 Task: Add Crooked Creek Plain Goat Cheese to the cart.
Action: Mouse pressed left at (23, 102)
Screenshot: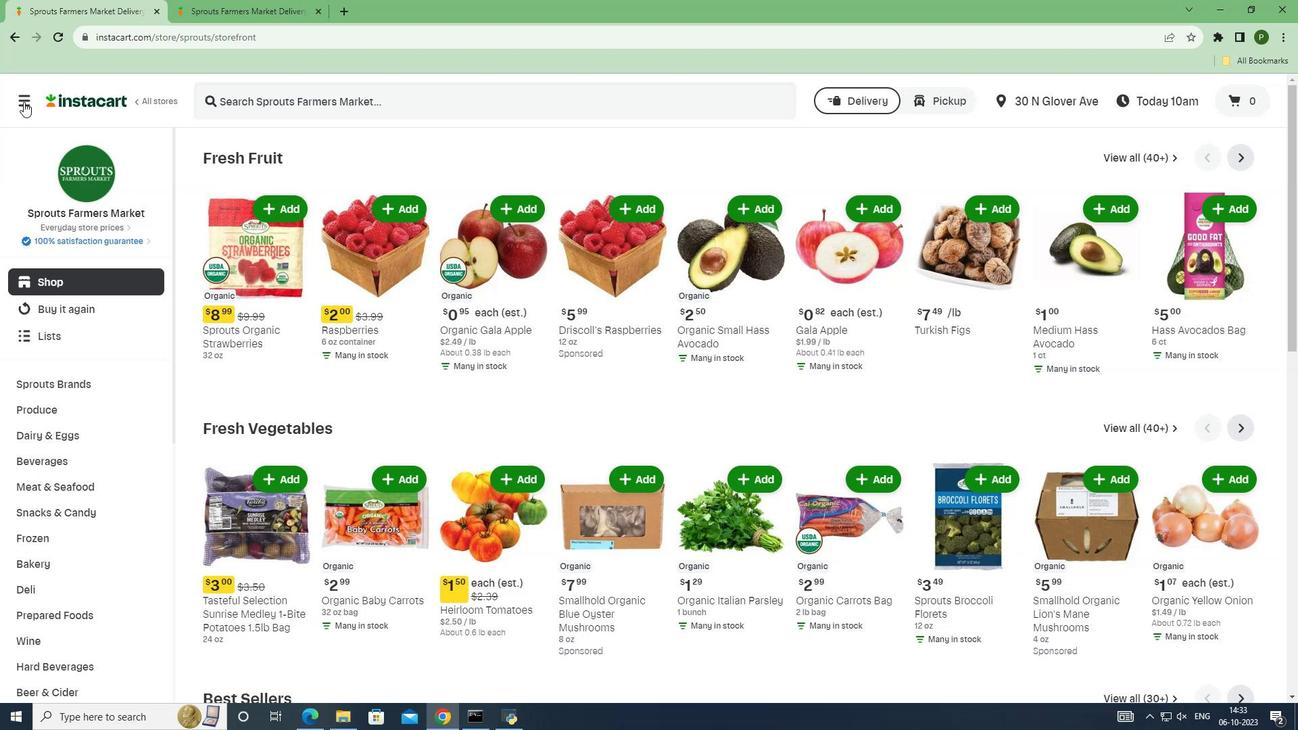 
Action: Mouse moved to (41, 355)
Screenshot: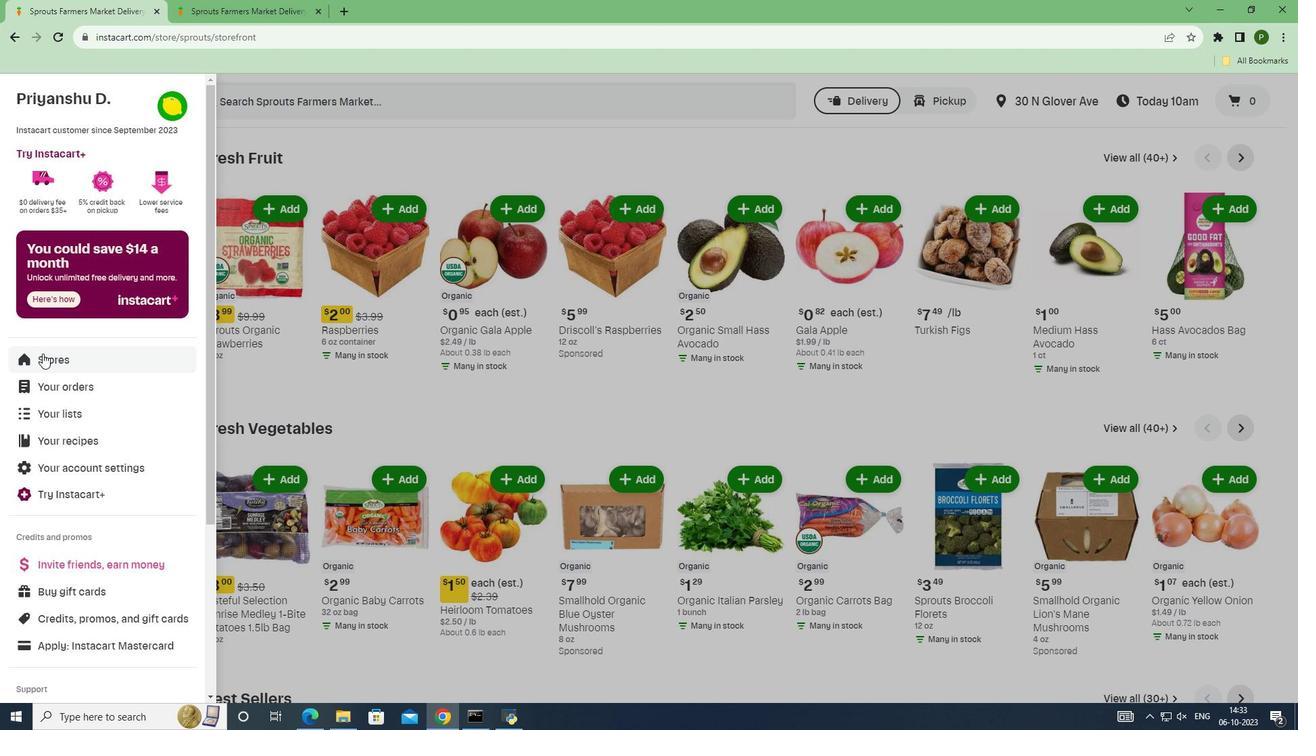 
Action: Mouse pressed left at (41, 355)
Screenshot: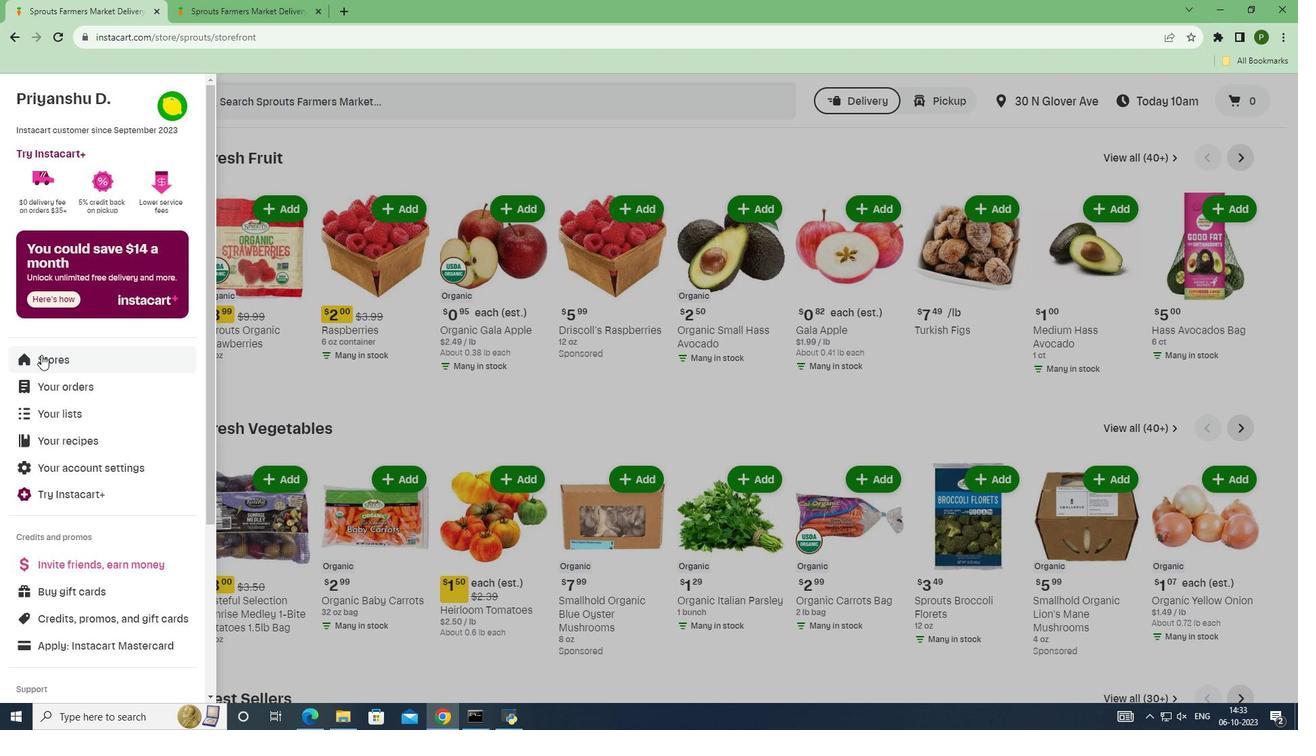 
Action: Mouse moved to (319, 154)
Screenshot: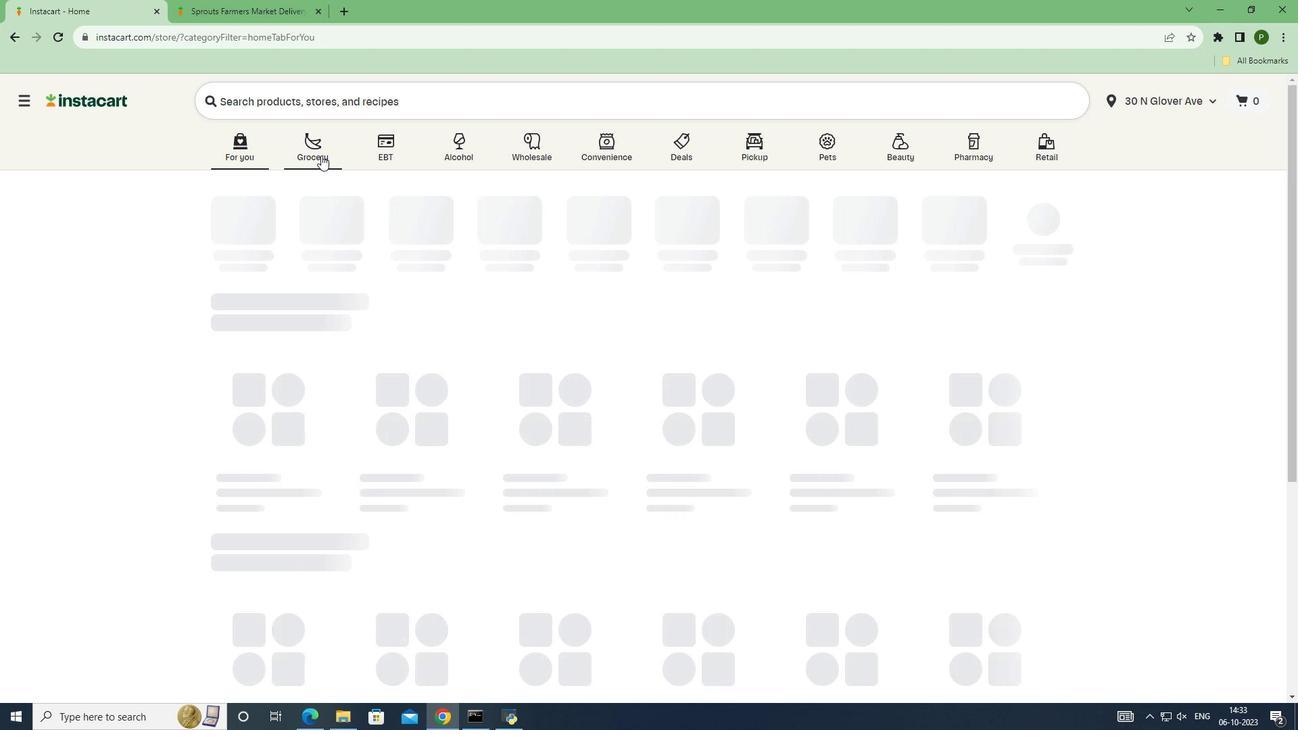 
Action: Mouse pressed left at (319, 154)
Screenshot: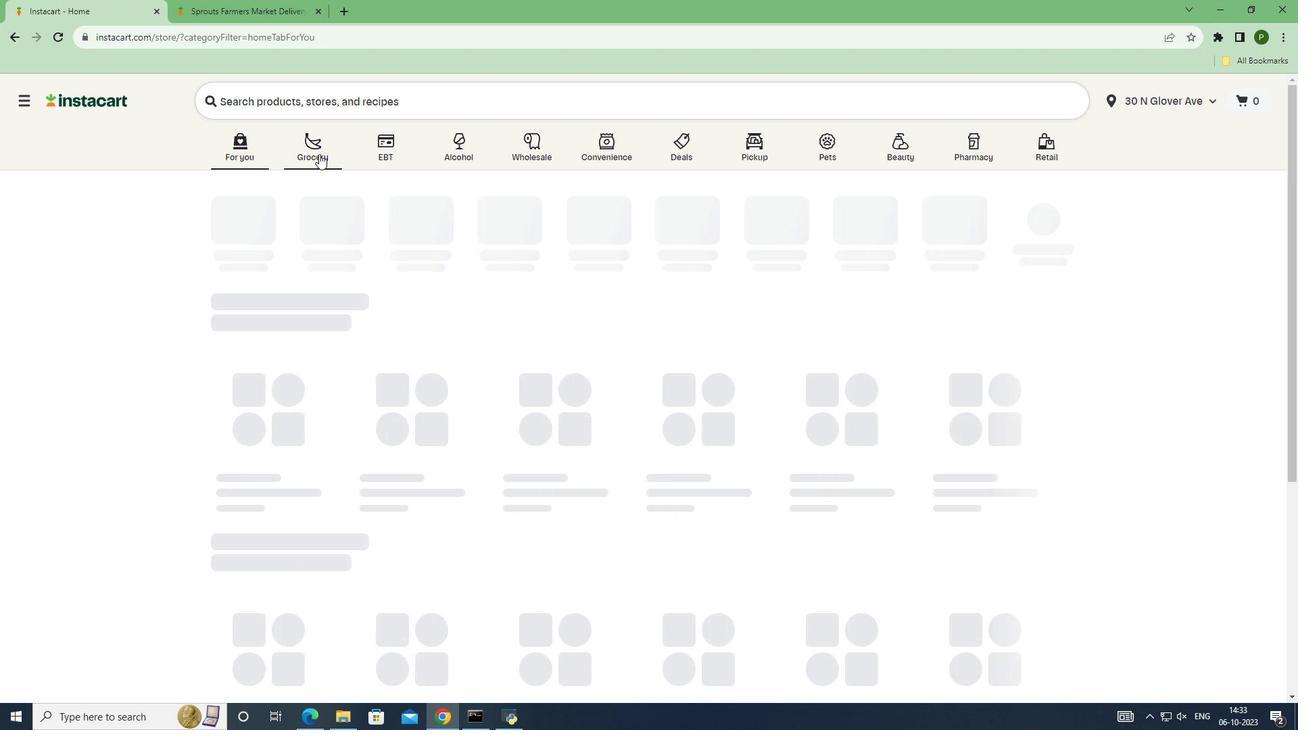 
Action: Mouse moved to (808, 309)
Screenshot: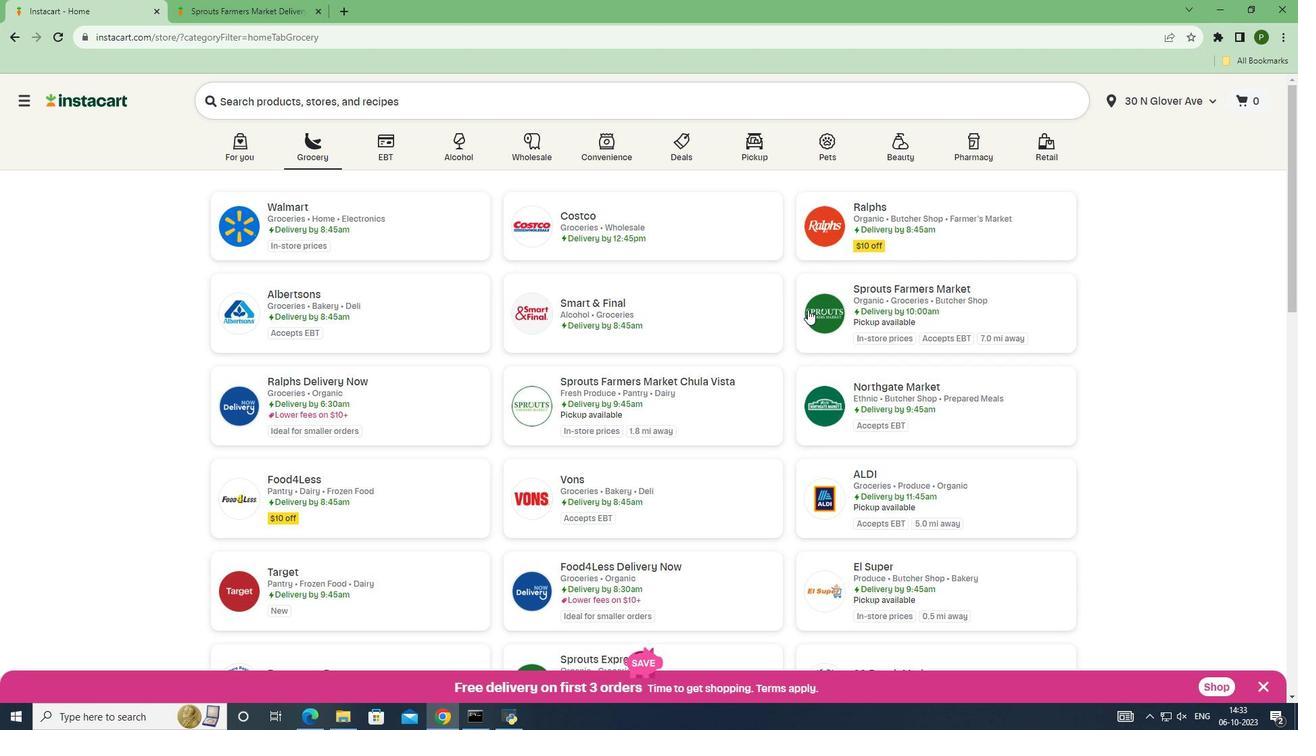 
Action: Mouse pressed left at (808, 309)
Screenshot: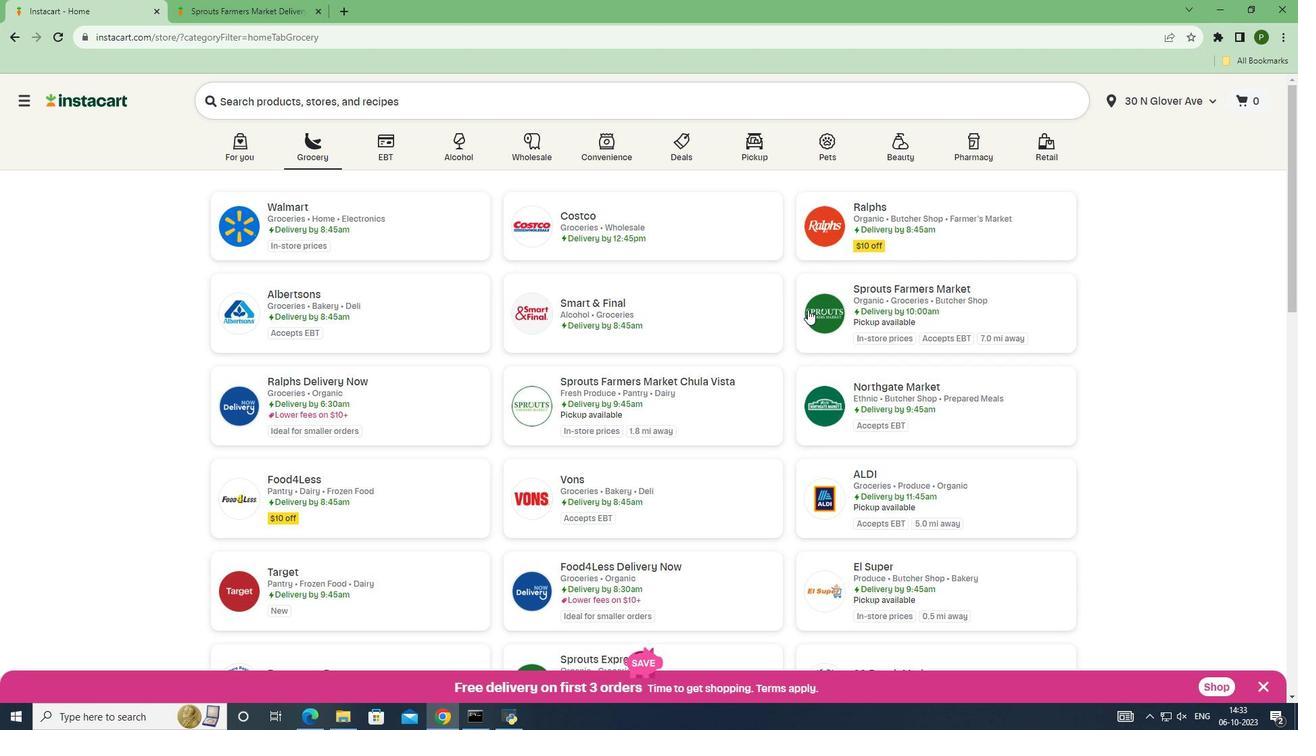 
Action: Mouse moved to (89, 439)
Screenshot: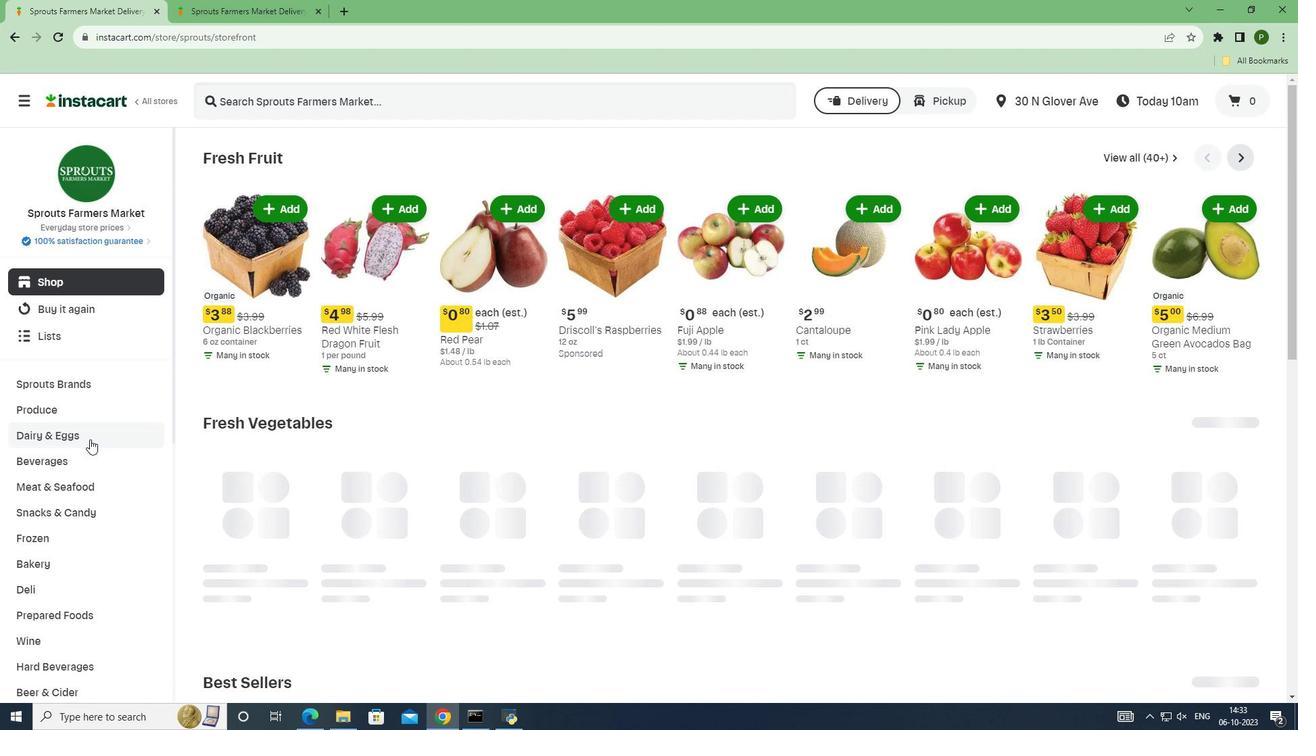 
Action: Mouse pressed left at (89, 439)
Screenshot: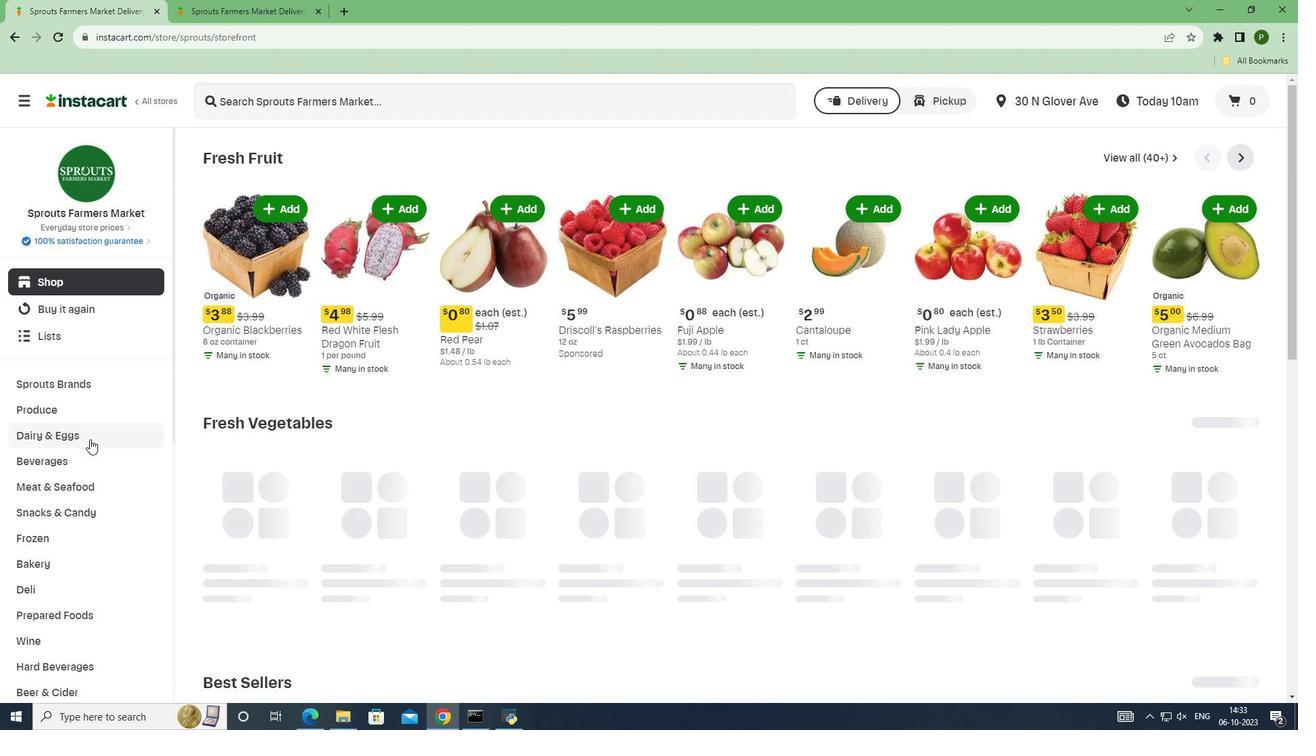 
Action: Mouse moved to (66, 487)
Screenshot: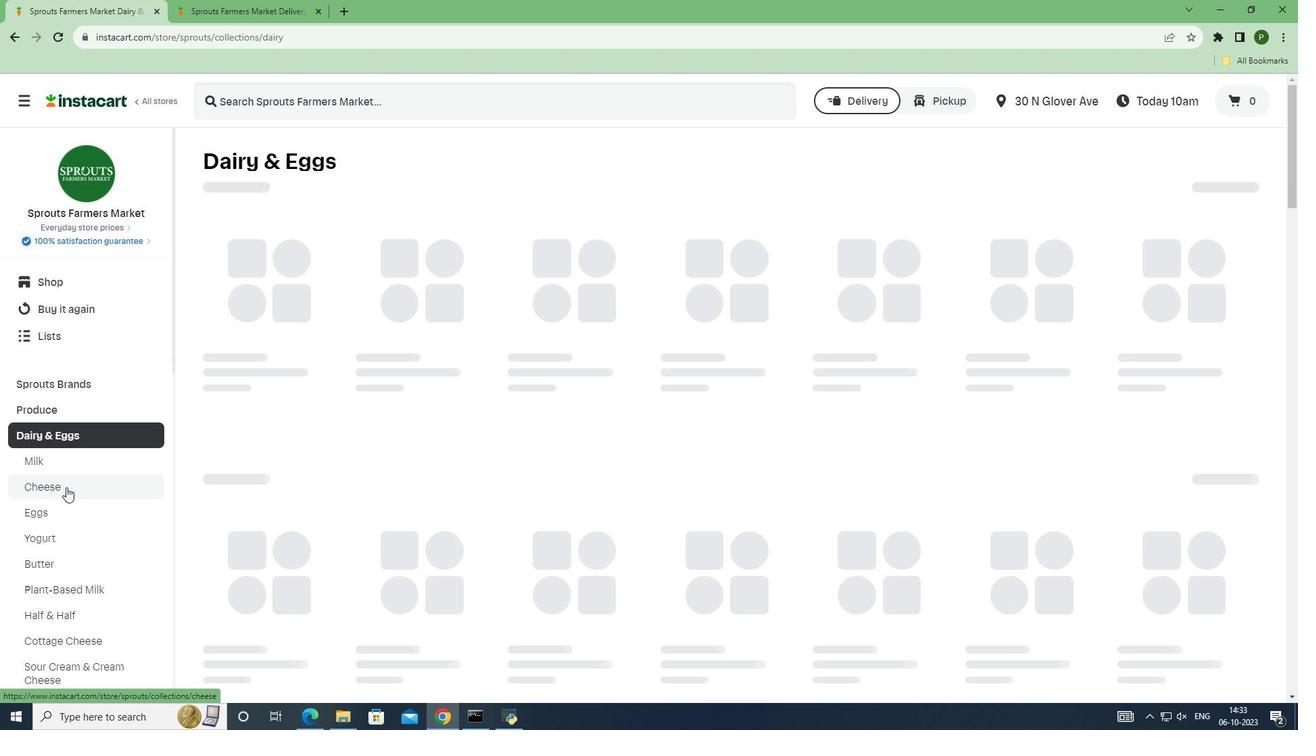 
Action: Mouse pressed left at (66, 487)
Screenshot: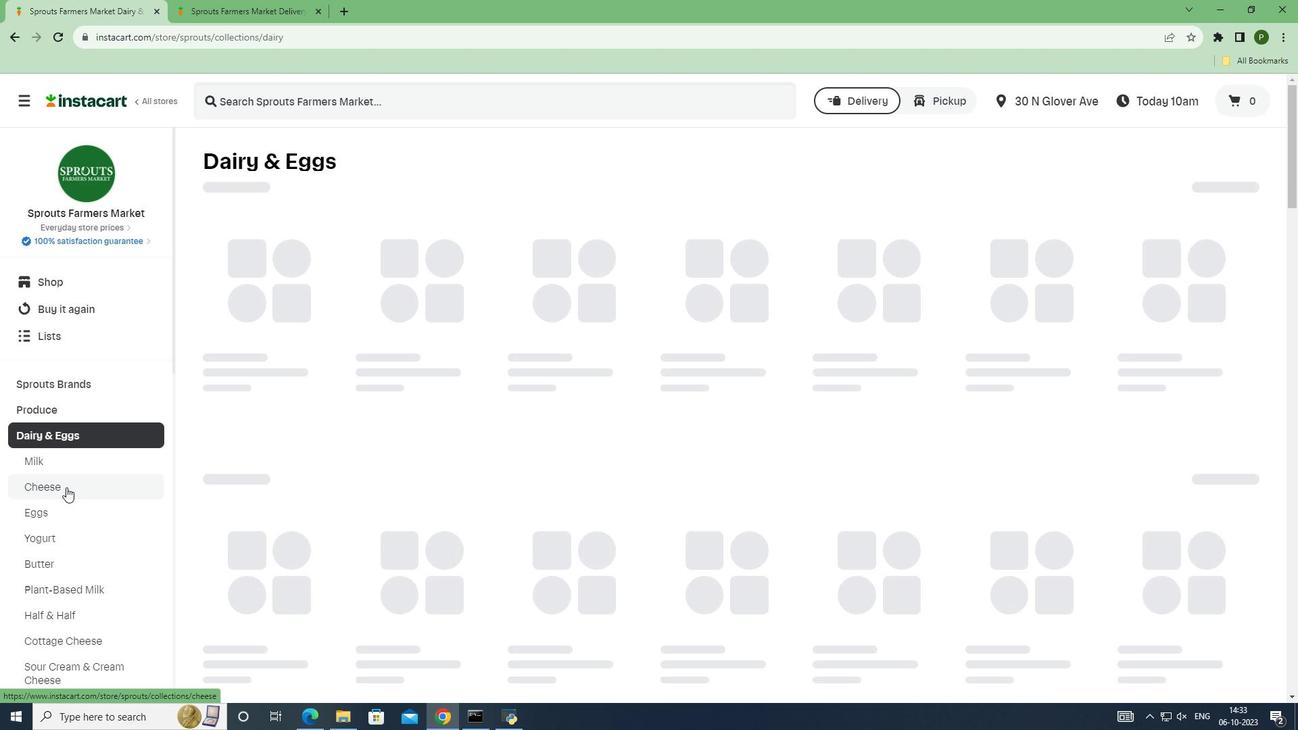 
Action: Mouse moved to (262, 96)
Screenshot: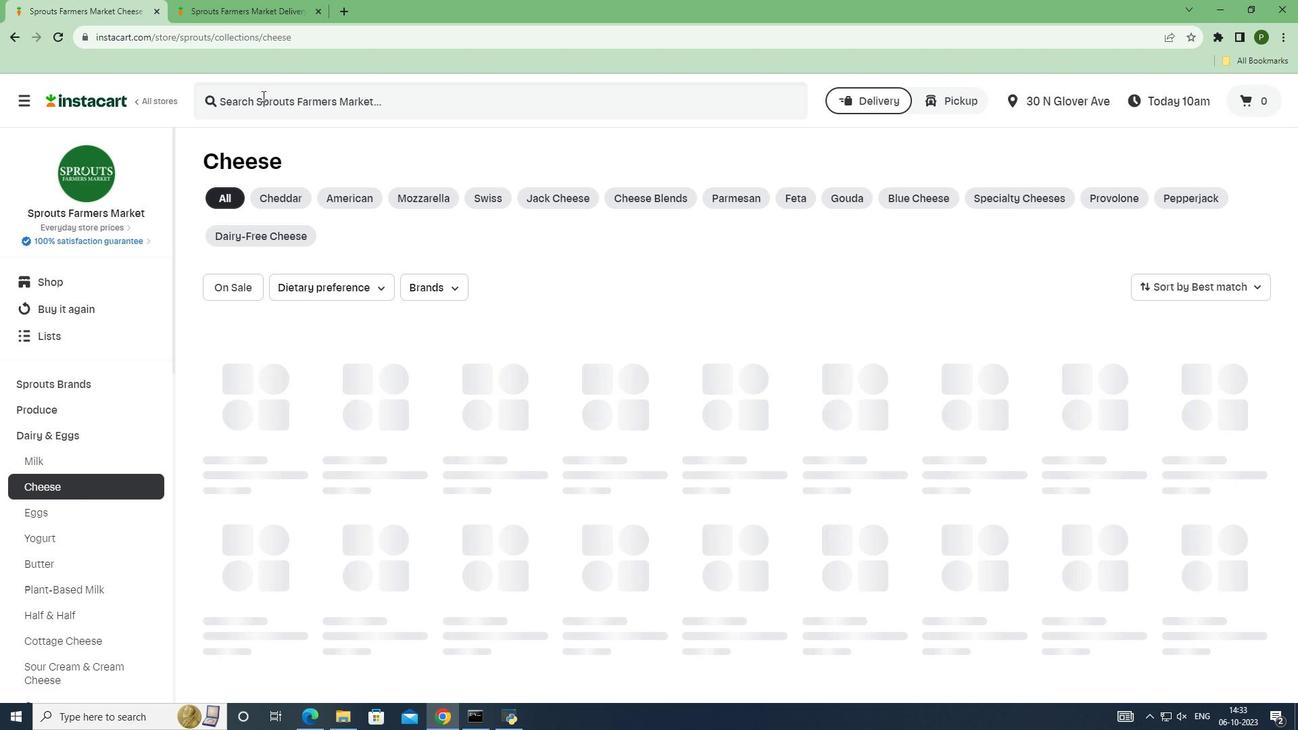 
Action: Mouse pressed left at (262, 96)
Screenshot: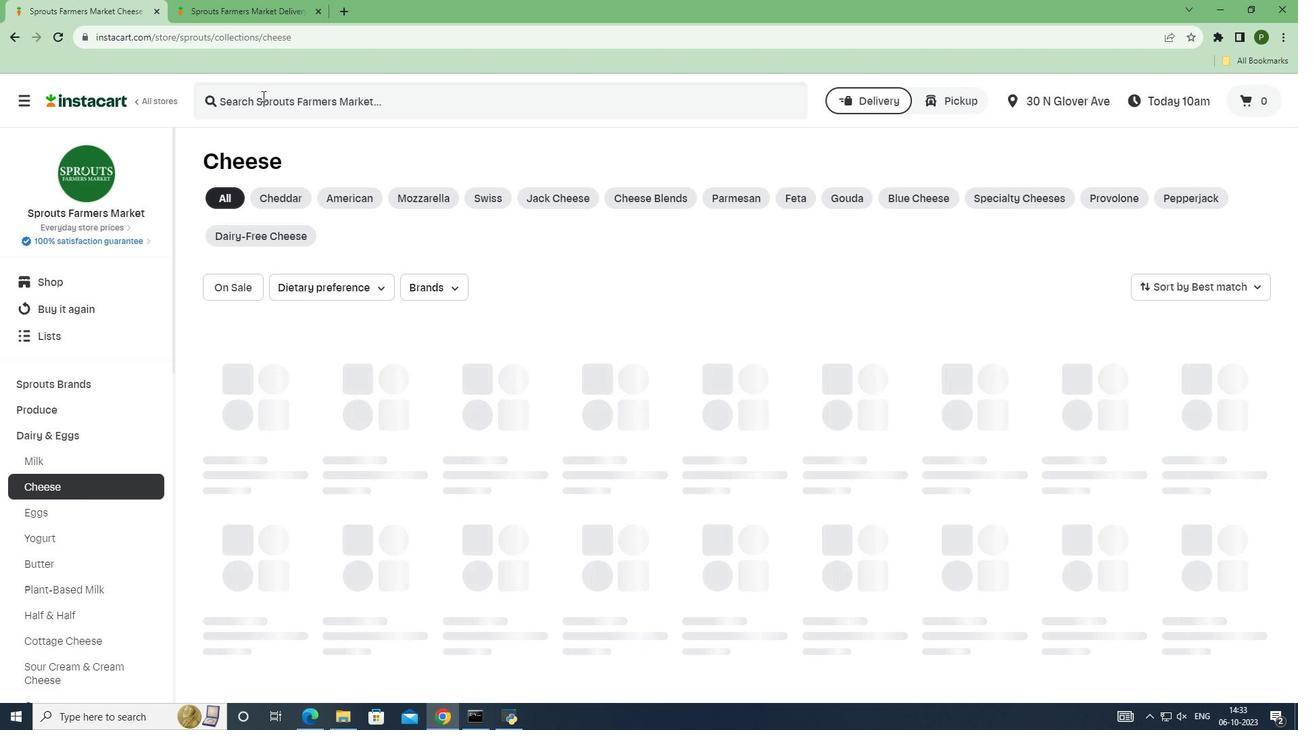 
Action: Key pressed <Key.caps_lock>C<Key.caps_lock>rooked<Key.space><Key.caps_lock>C<Key.caps_lock>reek<Key.space><Key.caps_lock>P<Key.caps_lock>lain<Key.space><Key.caps_lock>G<Key.caps_lock>oat<Key.space><Key.caps_lock>C<Key.caps_lock>heese<Key.space><Key.enter>
Screenshot: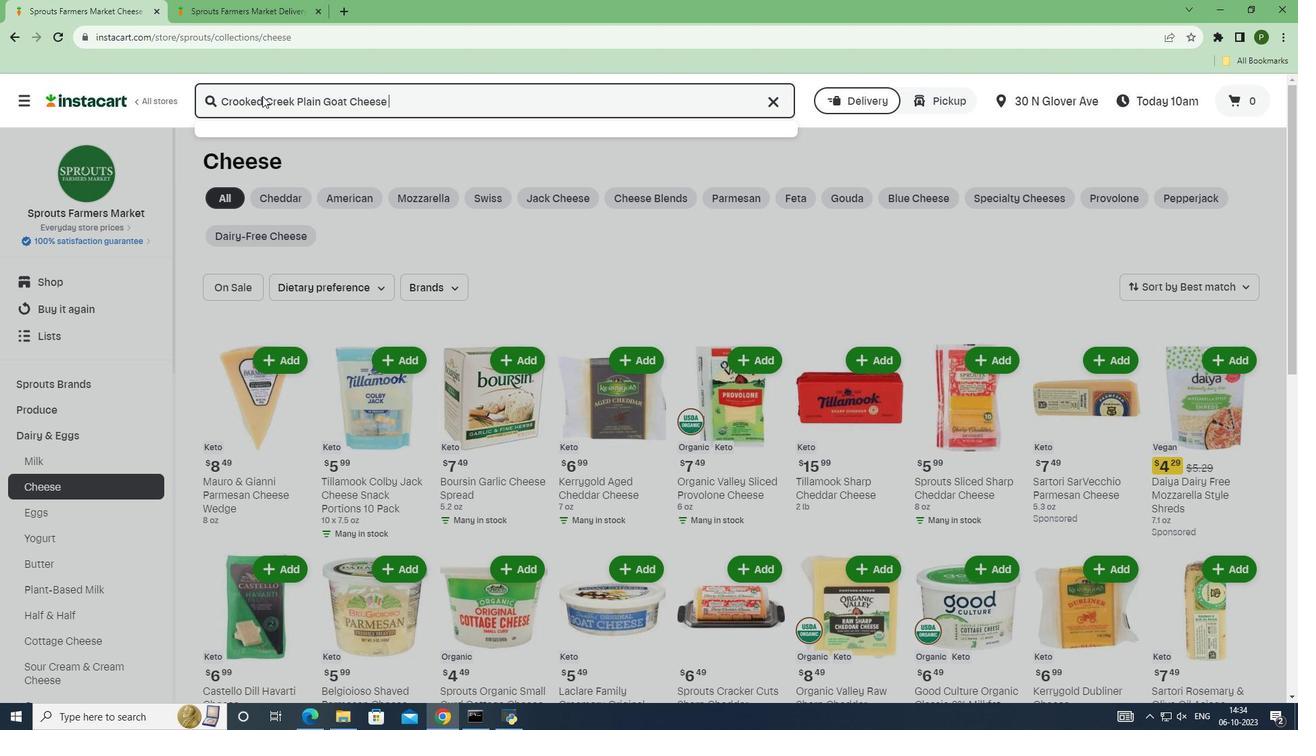 
Action: Mouse moved to (359, 234)
Screenshot: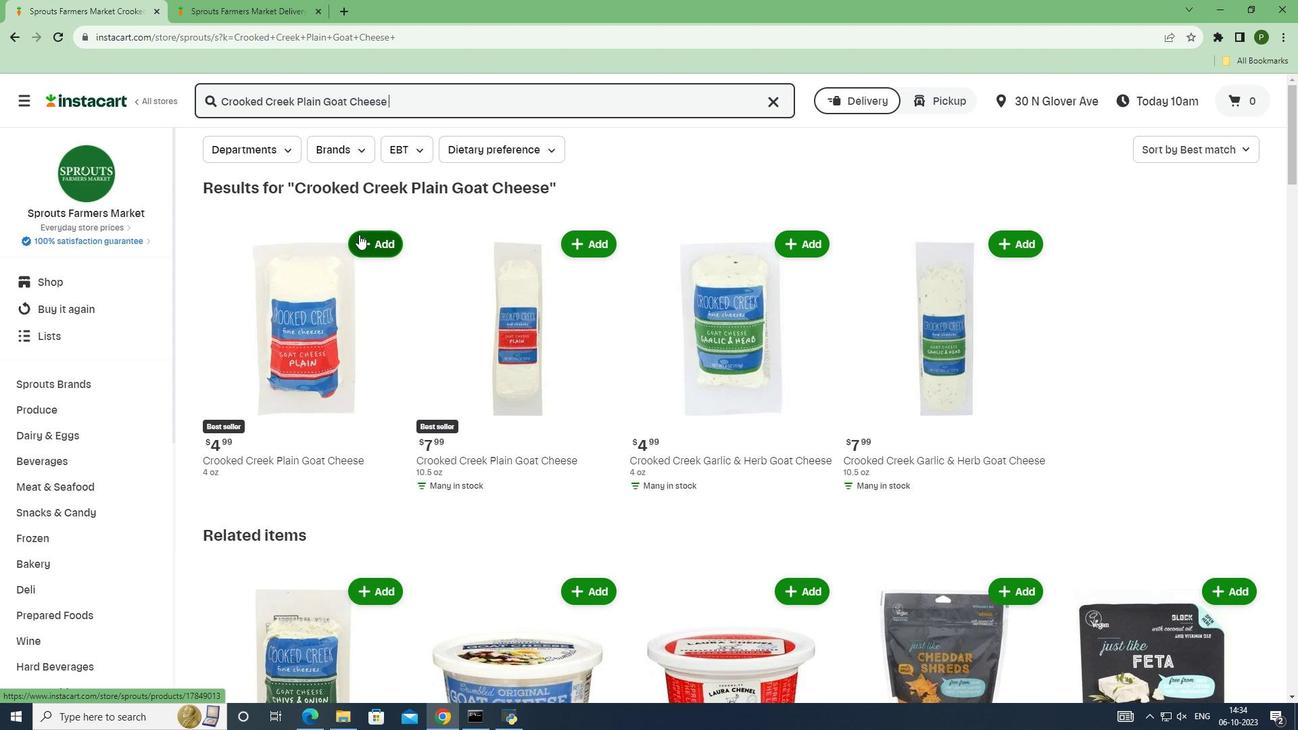 
Action: Mouse pressed left at (359, 234)
Screenshot: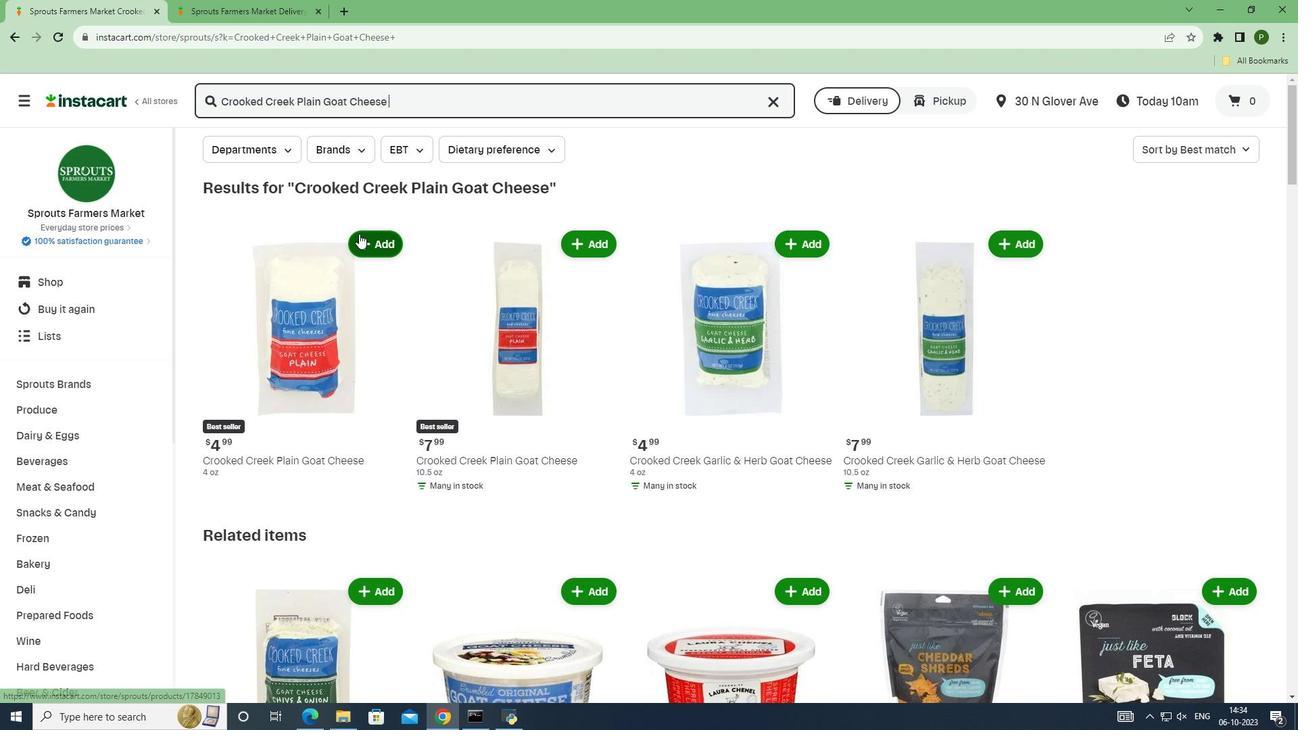 
Action: Mouse moved to (410, 336)
Screenshot: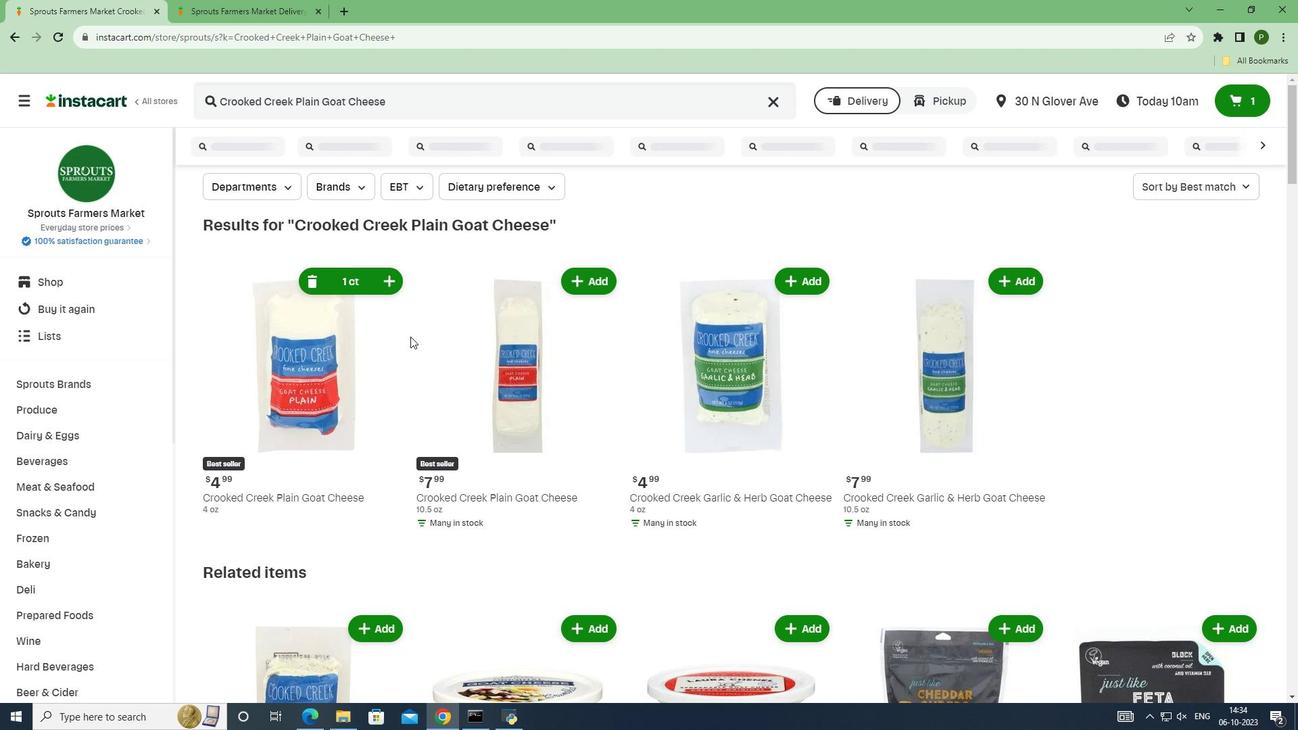
